 Task: Insert unordered list on text "computer".
Action: Mouse moved to (834, 361)
Screenshot: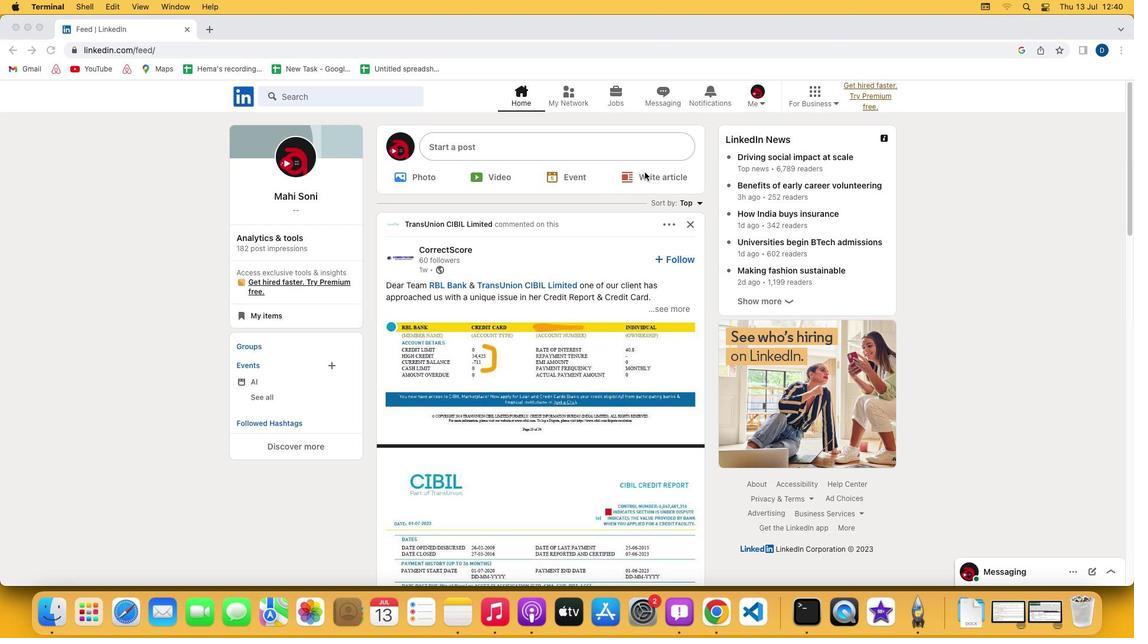 
Action: Mouse pressed left at (834, 361)
Screenshot: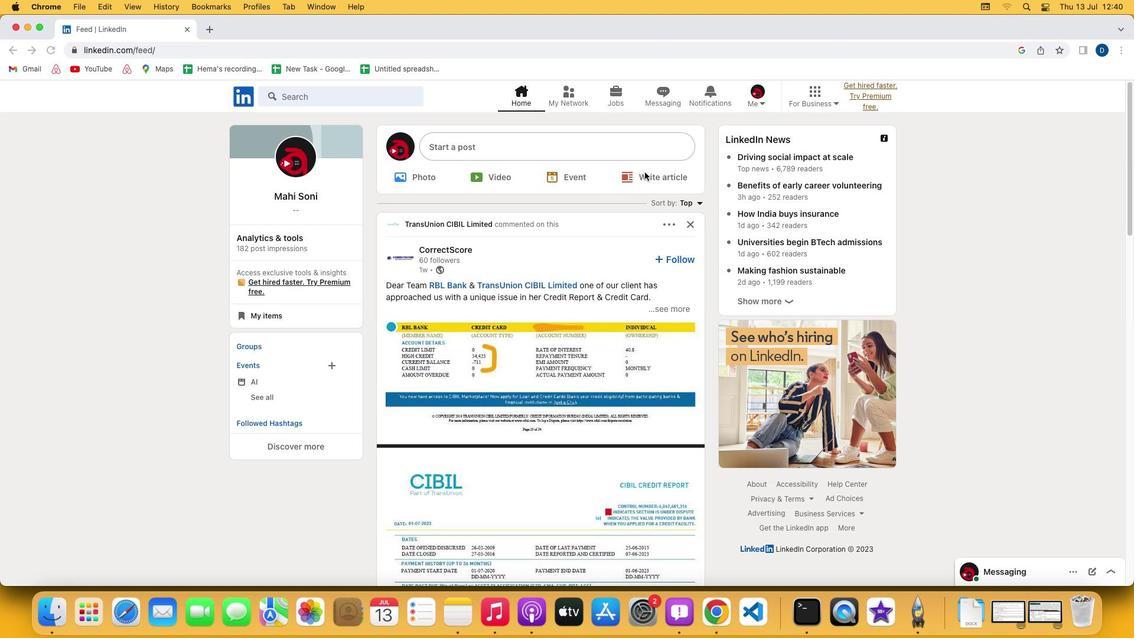 
Action: Mouse moved to (834, 363)
Screenshot: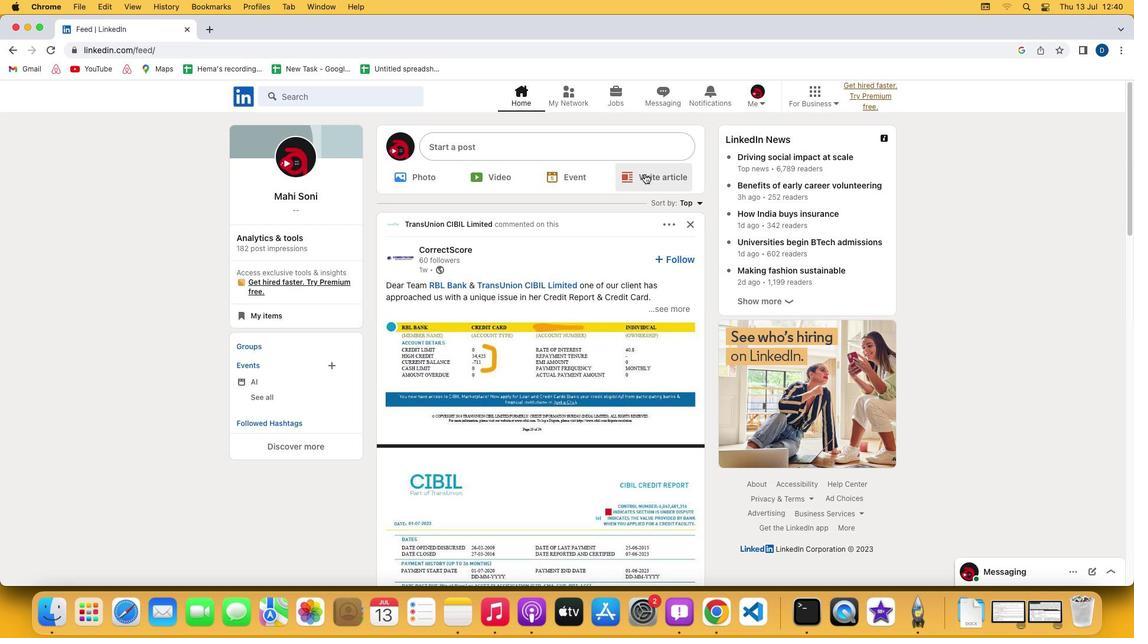 
Action: Mouse pressed left at (834, 363)
Screenshot: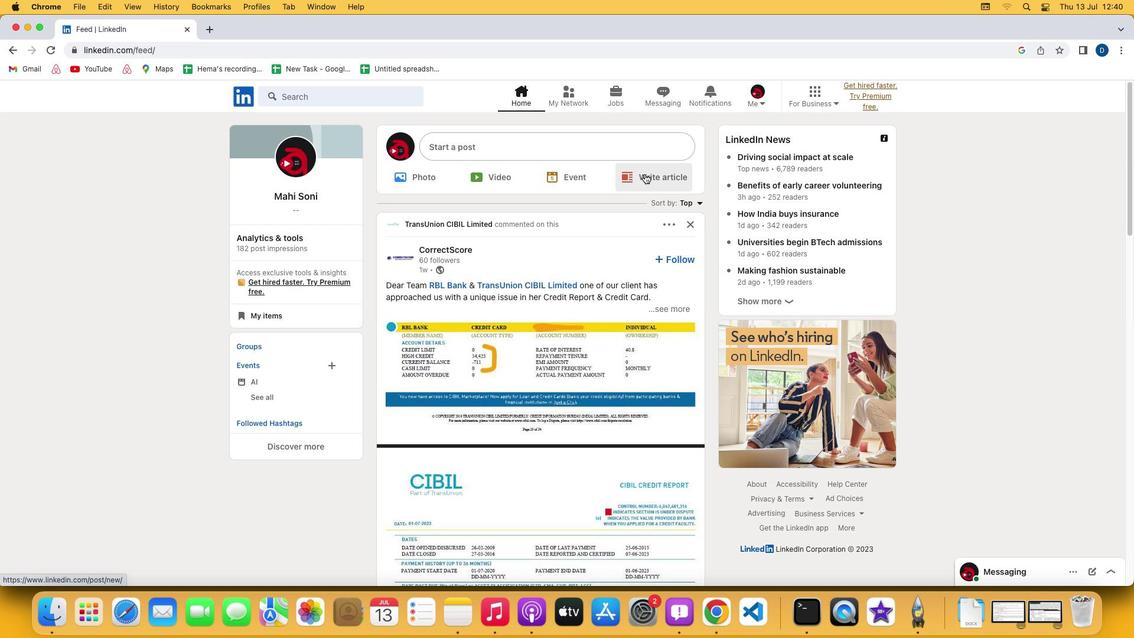 
Action: Mouse moved to (596, 561)
Screenshot: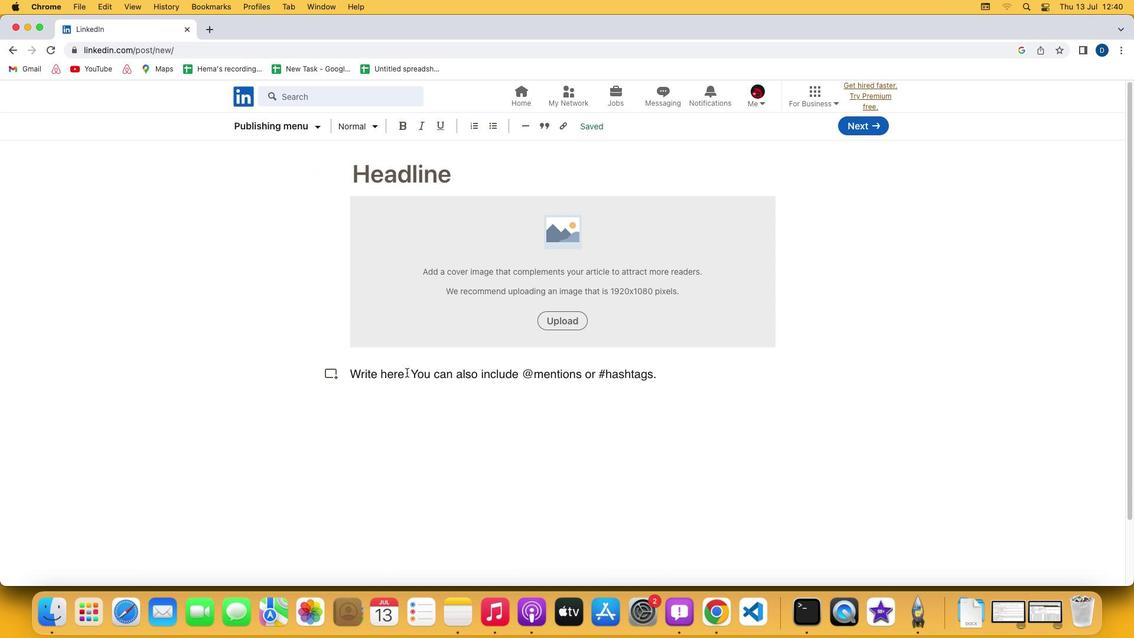 
Action: Mouse pressed left at (596, 561)
Screenshot: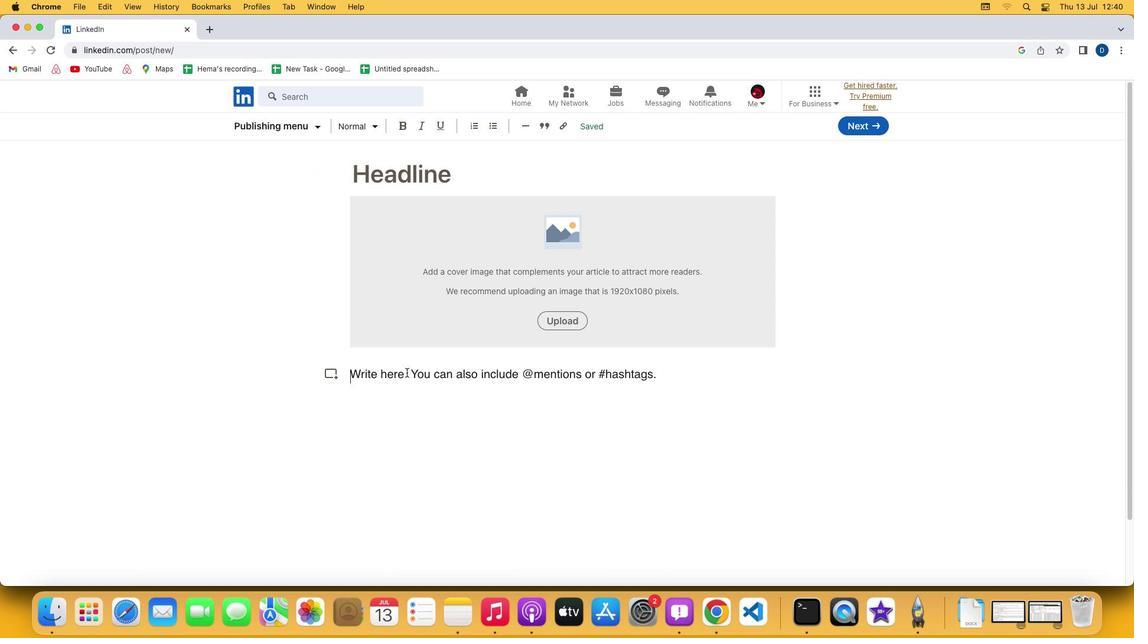 
Action: Mouse moved to (597, 561)
Screenshot: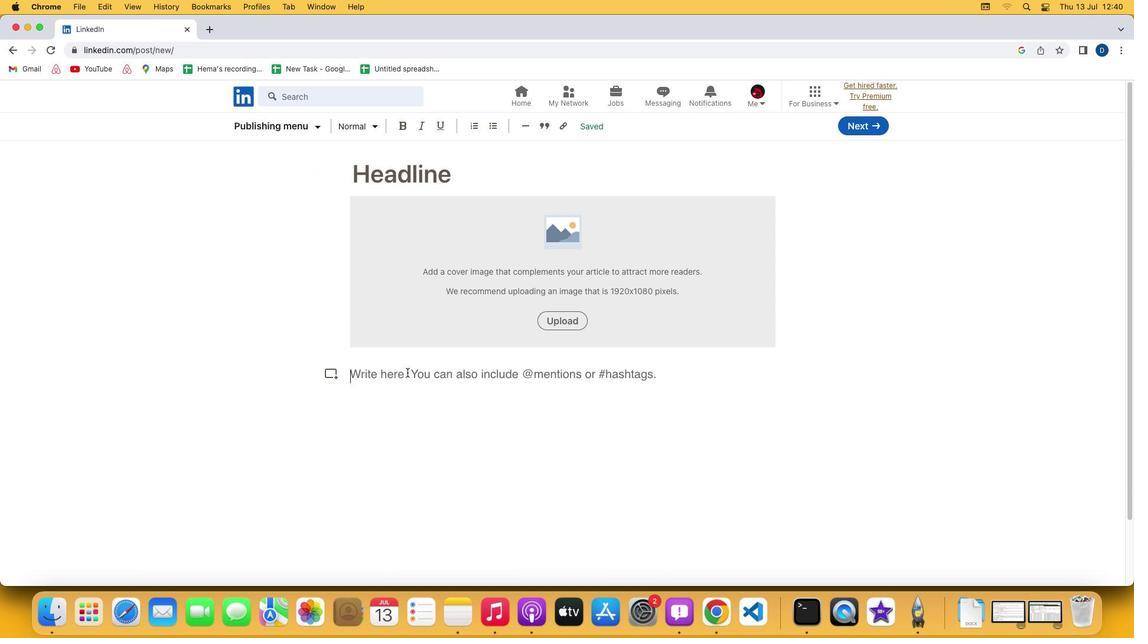 
Action: Key pressed 'c''o''m''p''u''t''e''r'
Screenshot: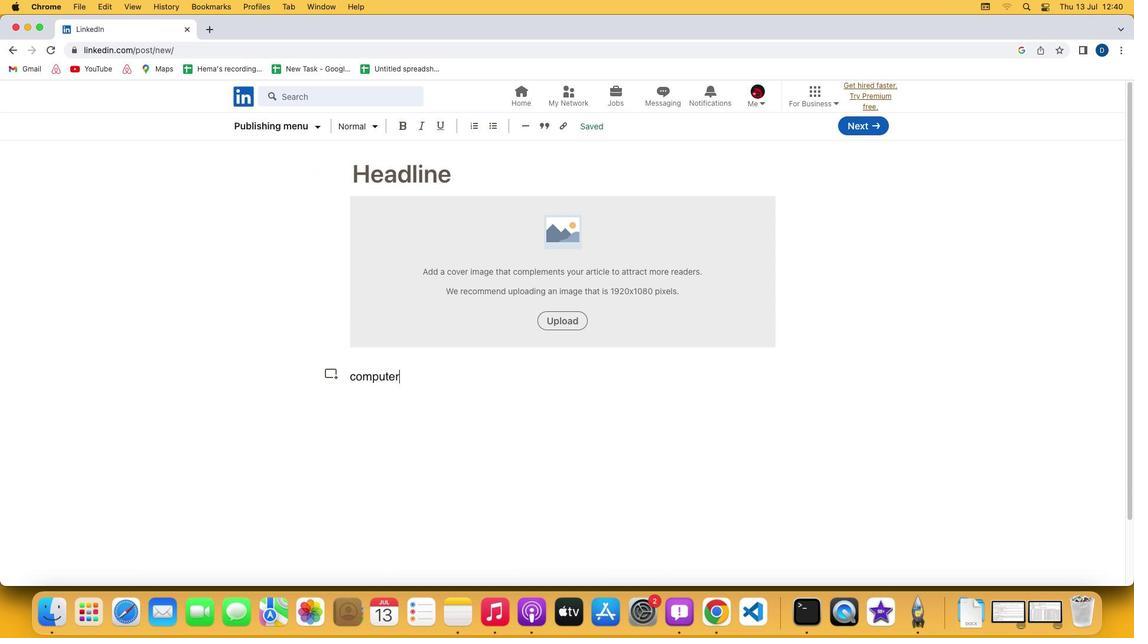 
Action: Mouse moved to (540, 565)
Screenshot: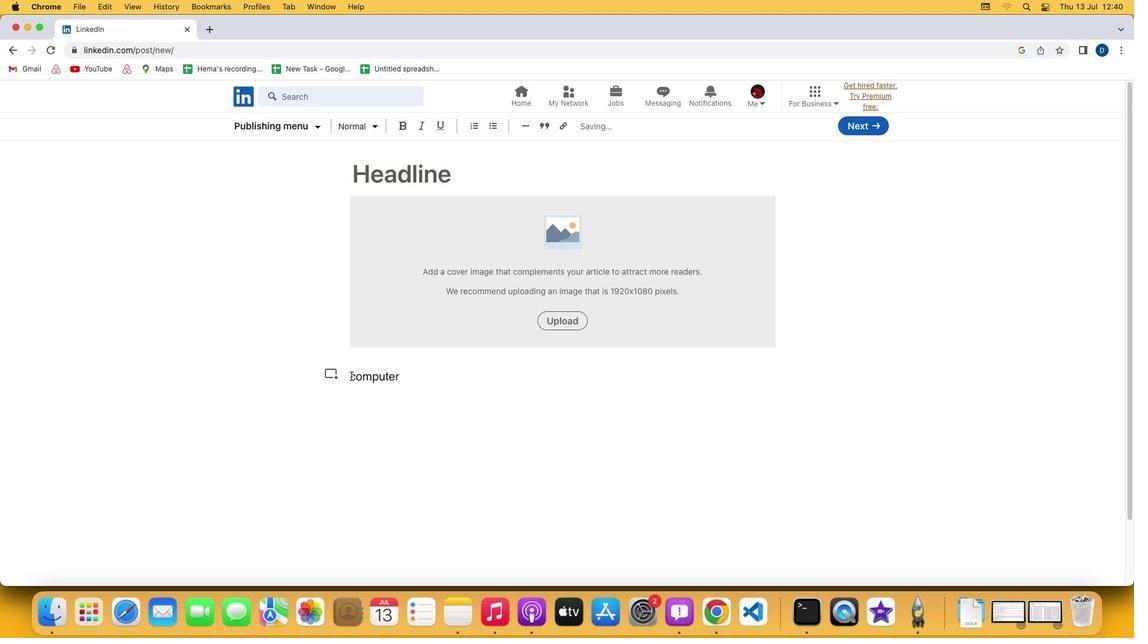 
Action: Mouse pressed left at (540, 565)
Screenshot: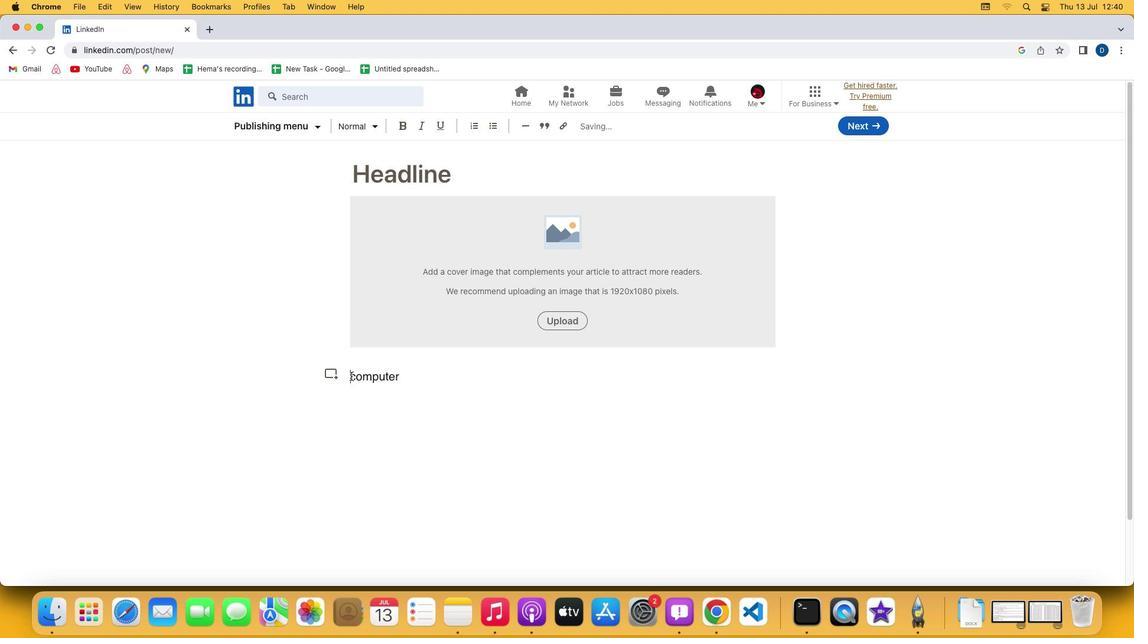
Action: Mouse moved to (682, 318)
Screenshot: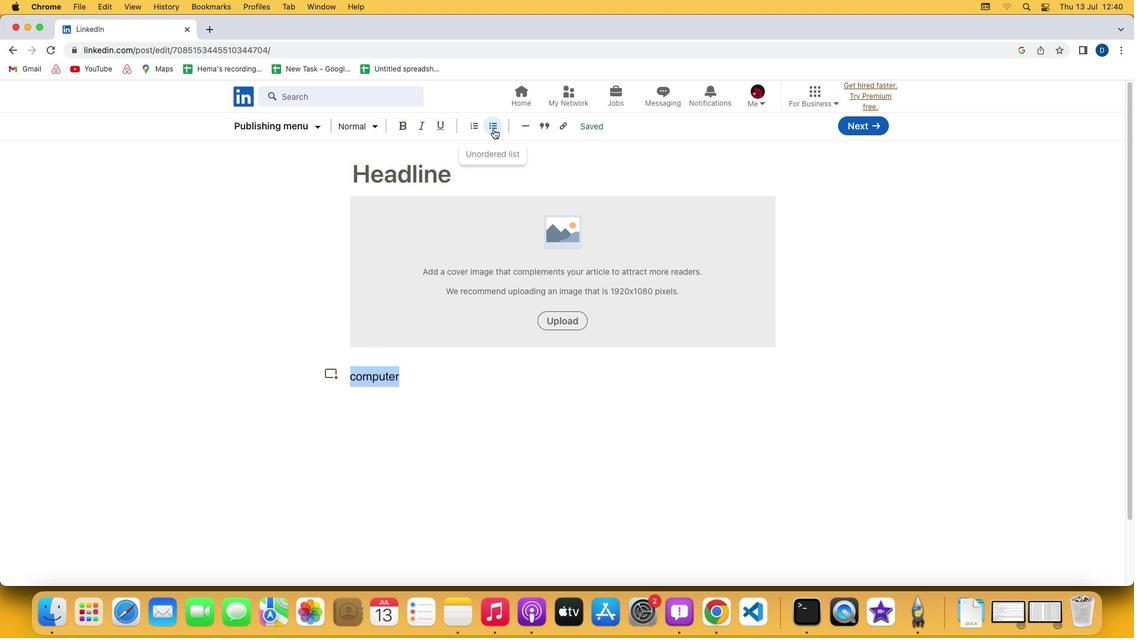 
Action: Mouse pressed left at (682, 318)
Screenshot: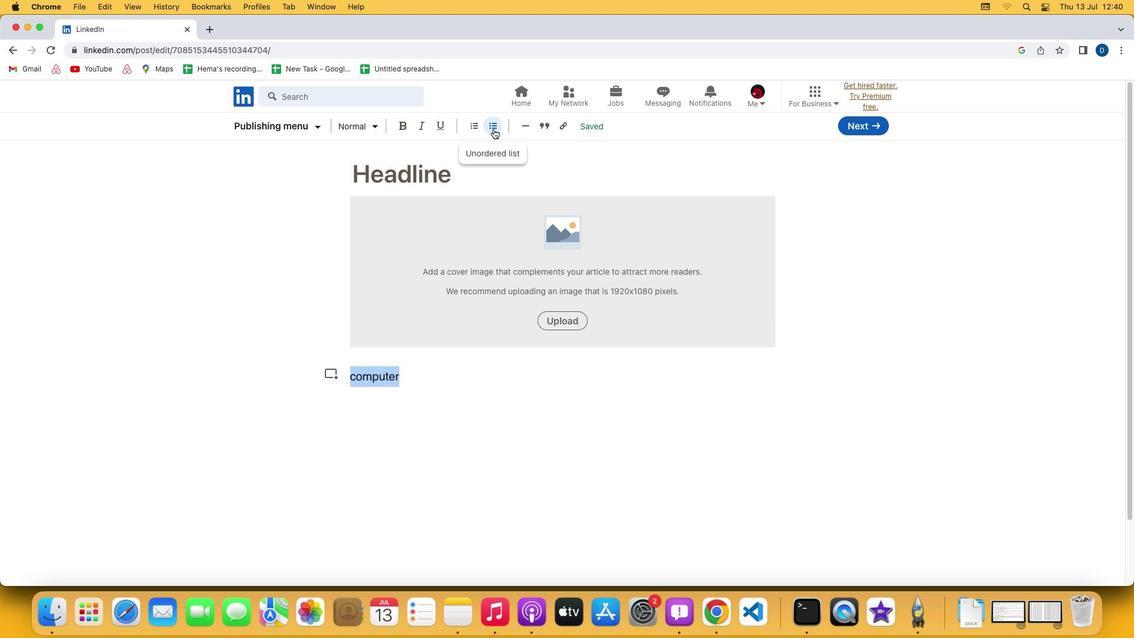
Action: Mouse moved to (630, 567)
Screenshot: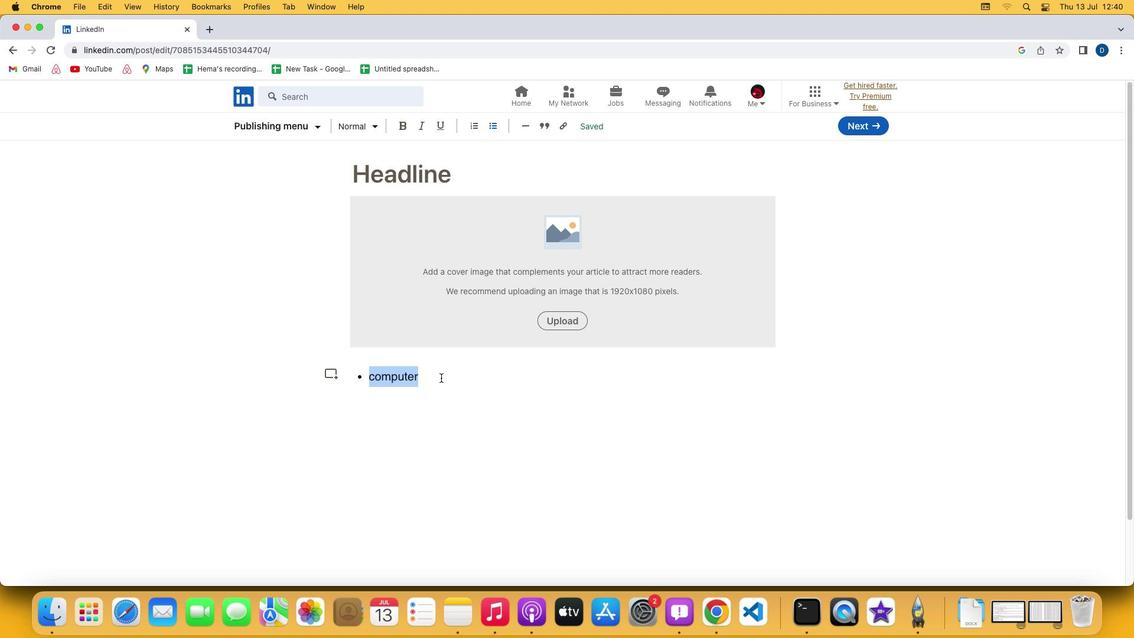
Action: Mouse pressed left at (630, 567)
Screenshot: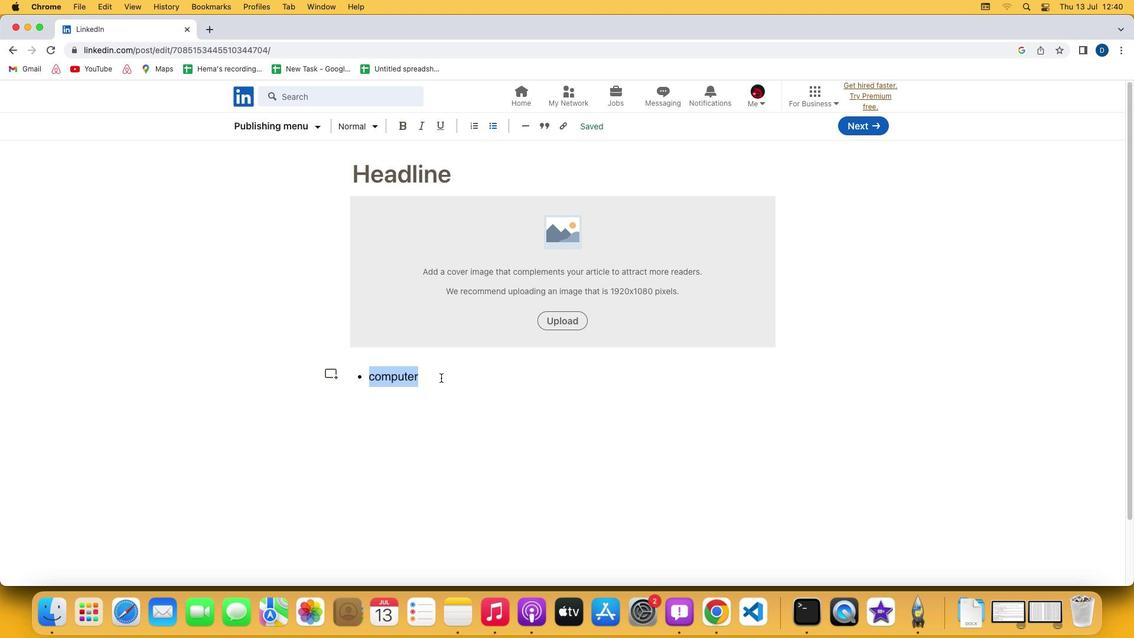 
Action: Mouse moved to (630, 568)
Screenshot: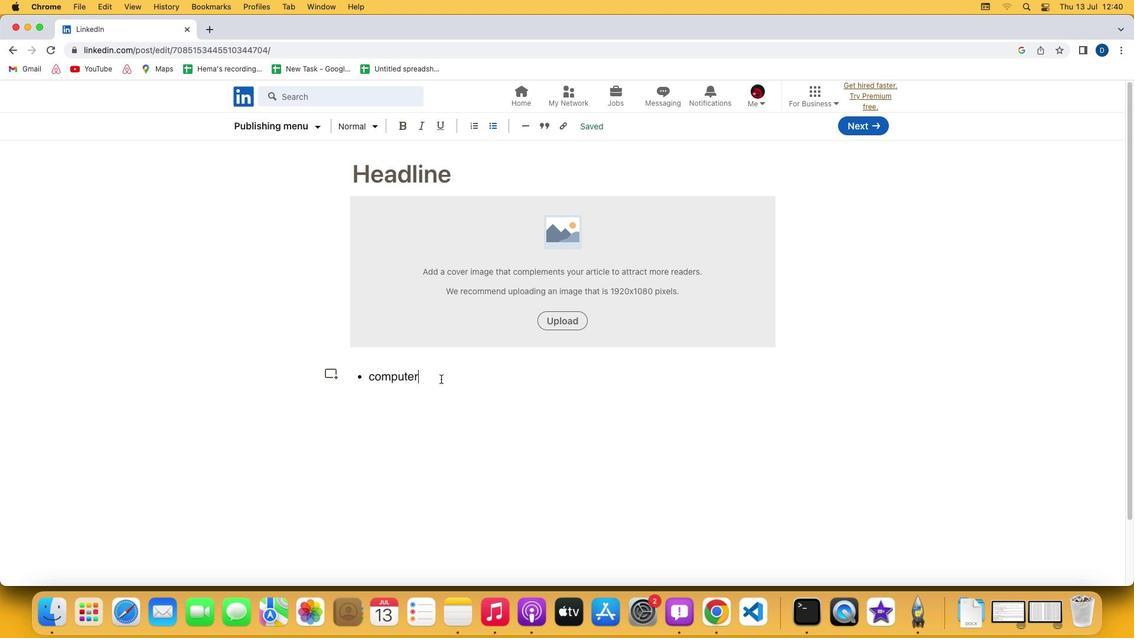
